 Task: Create a task  Upgrade and migrate company inventory management to a cloud-based solution , assign it to team member softage.1@softage.net in the project AgileOutlook and update the status of the task to  On Track  , set the priority of the task to High
Action: Mouse moved to (65, 319)
Screenshot: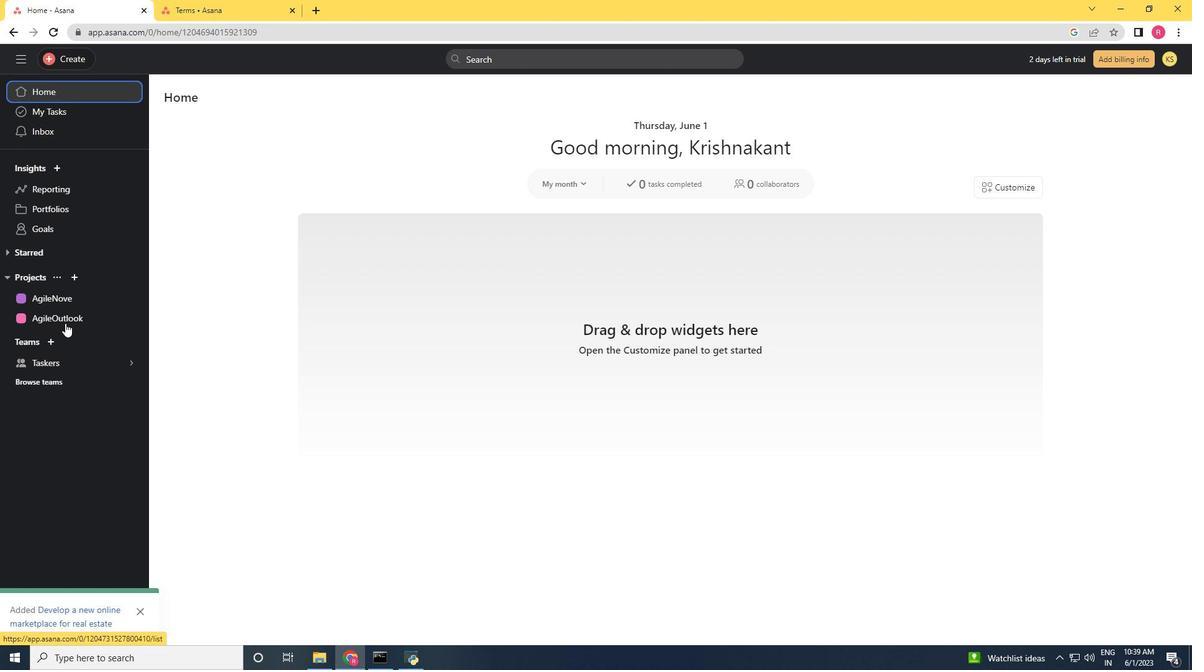 
Action: Mouse pressed left at (65, 319)
Screenshot: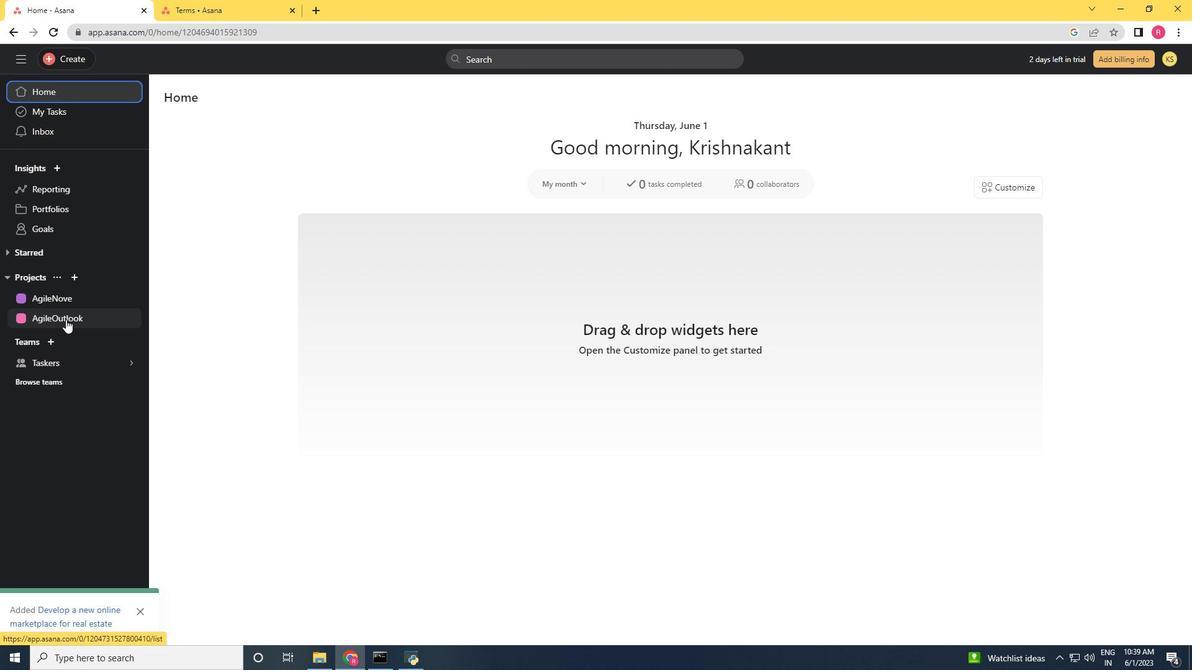 
Action: Mouse moved to (69, 57)
Screenshot: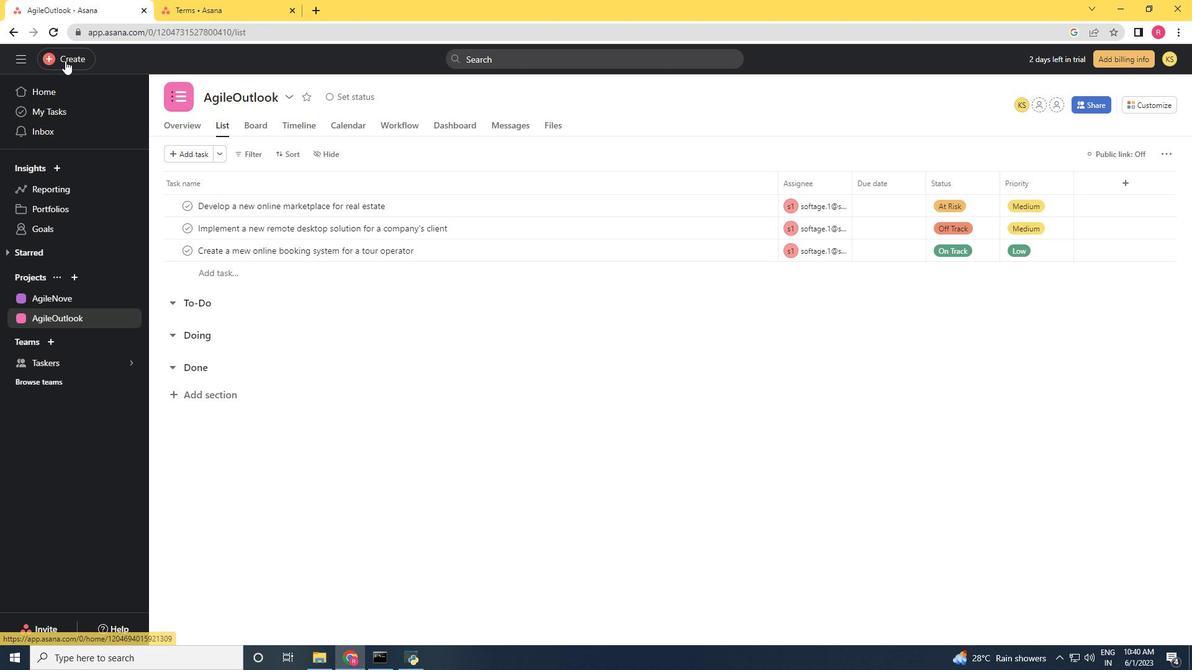
Action: Mouse pressed left at (69, 57)
Screenshot: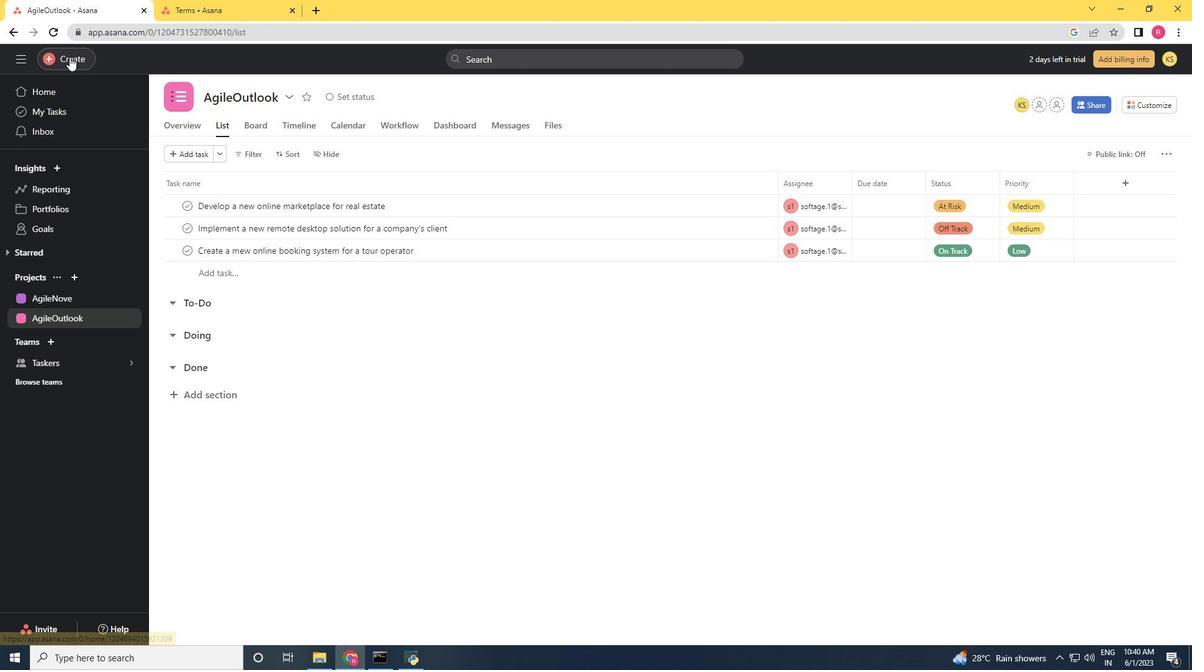
Action: Mouse moved to (142, 63)
Screenshot: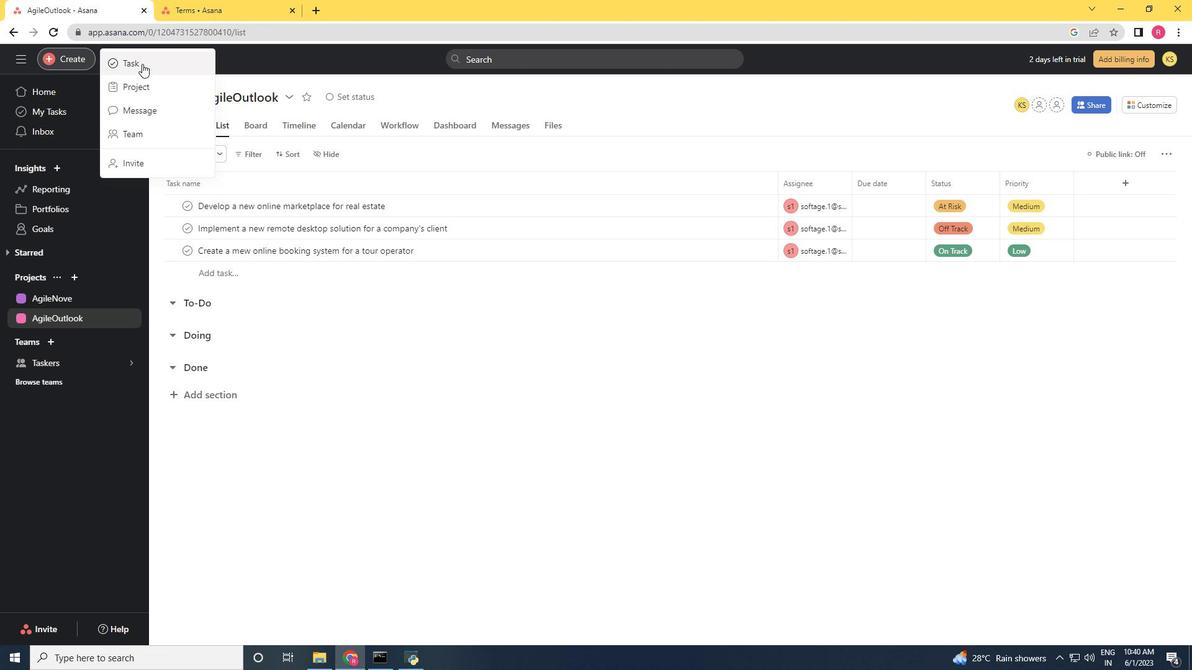 
Action: Mouse pressed left at (142, 63)
Screenshot: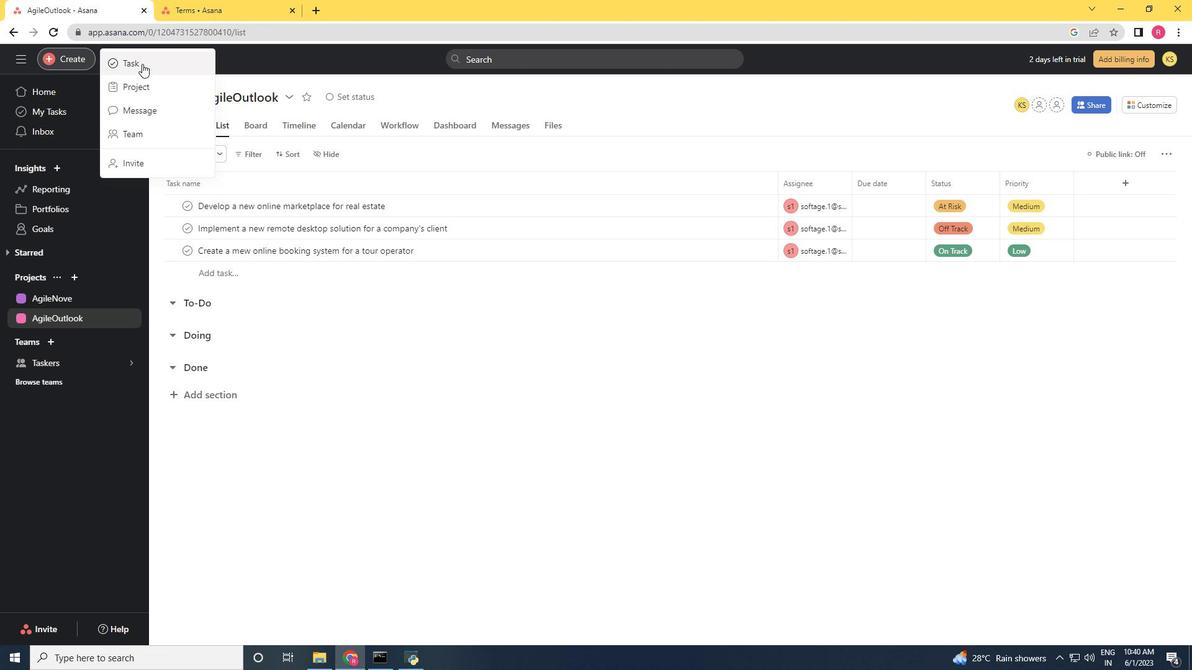 
Action: Mouse moved to (136, 75)
Screenshot: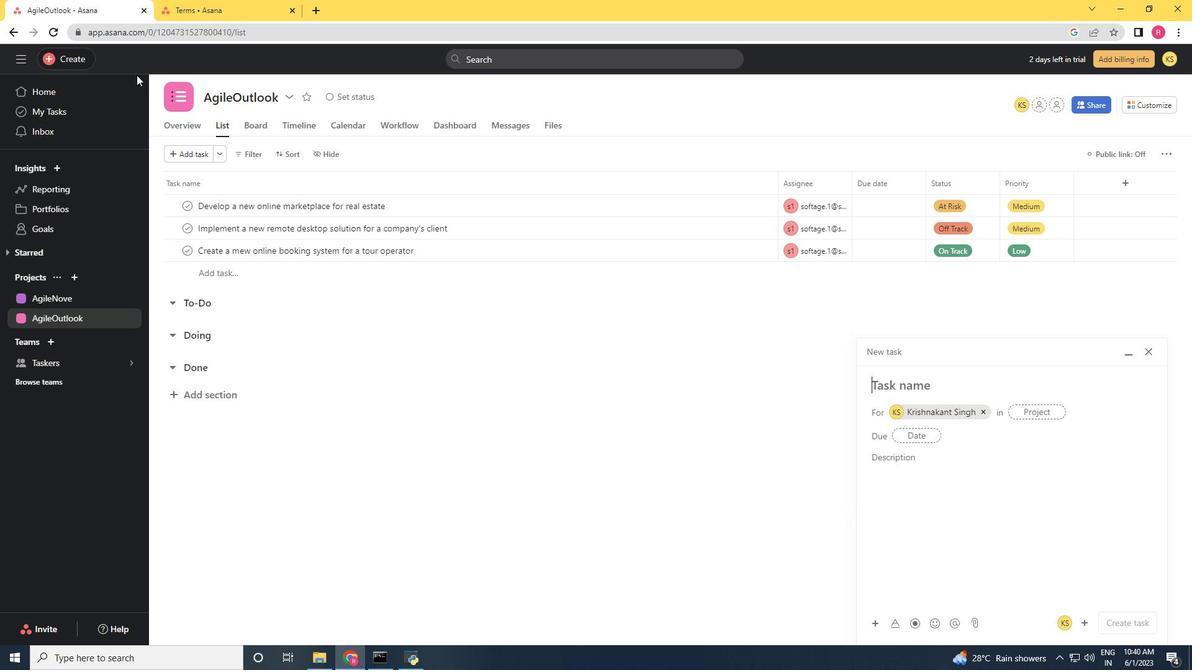 
Action: Key pressed <Key.shift>Upgrad
Screenshot: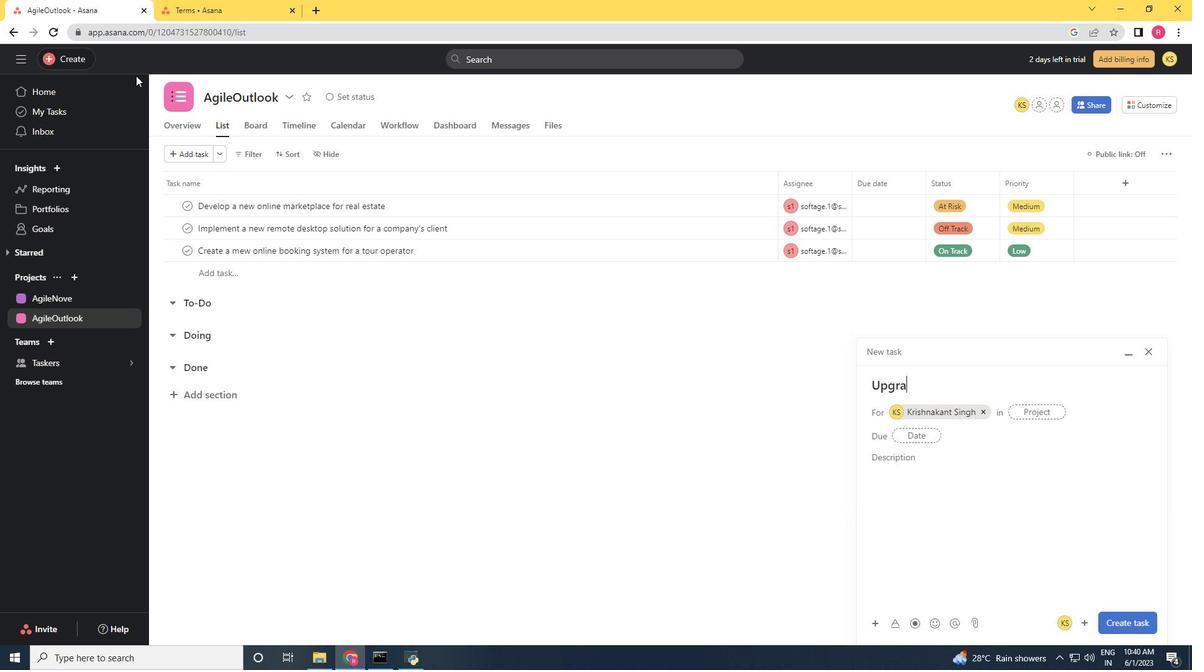 
Action: Mouse moved to (135, 75)
Screenshot: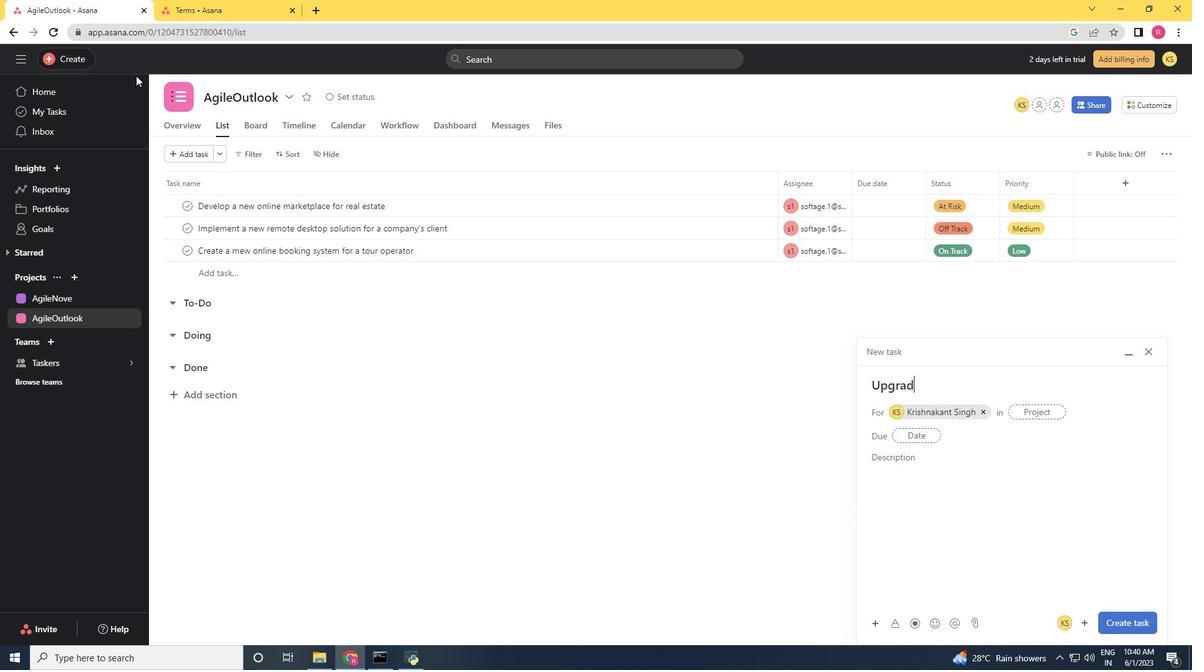 
Action: Key pressed e<Key.space>
Screenshot: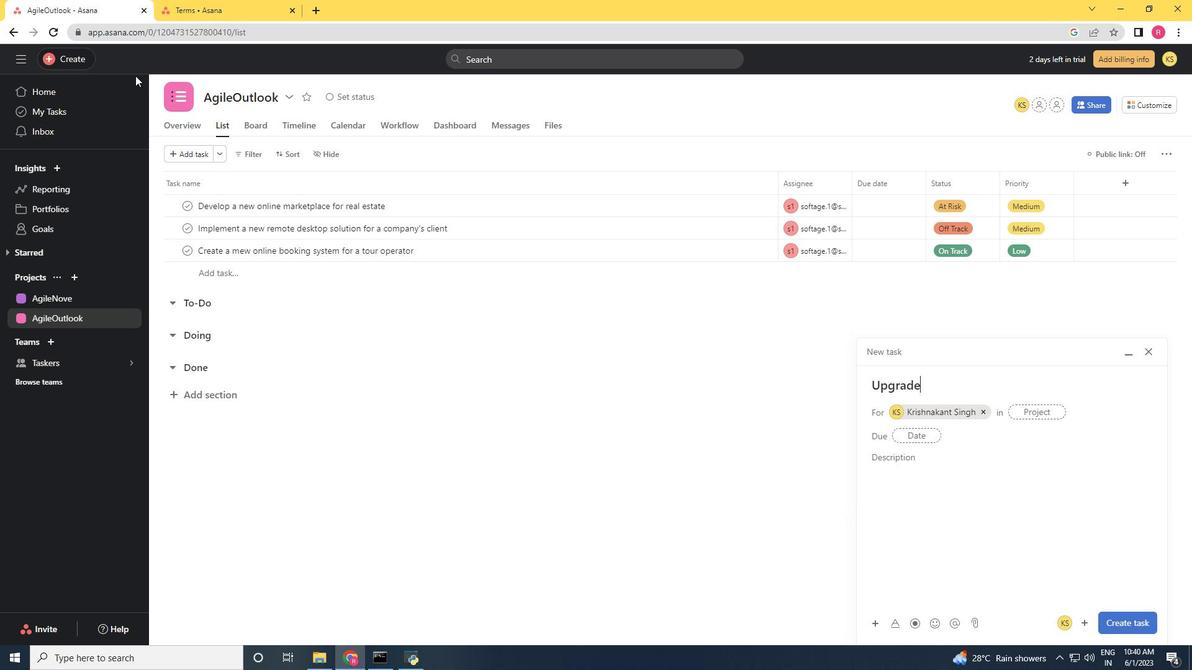 
Action: Mouse moved to (134, 76)
Screenshot: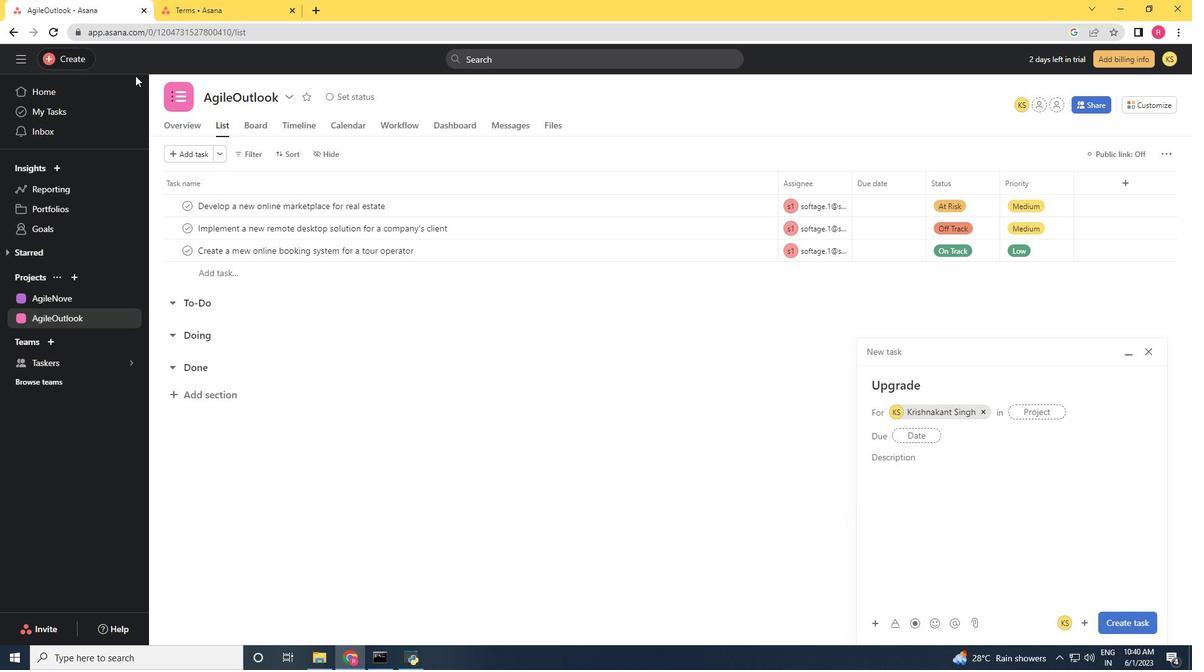 
Action: Key pressed and<Key.space>migrate<Key.space>company<Key.space>inventory<Key.space>managemenr<Key.backspace>t<Key.space>to<Key.space>a<Key.space>cloud<Key.space><Key.backspace>-based<Key.space>a<Key.backspace>solution<Key.space>
Screenshot: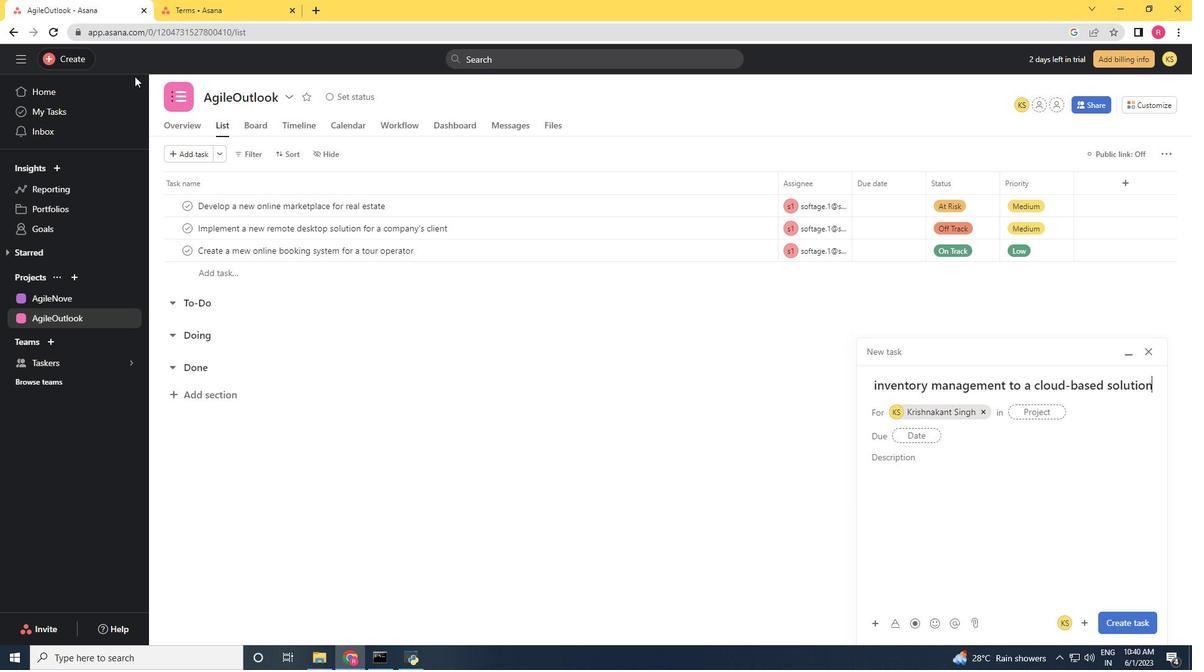 
Action: Mouse moved to (984, 410)
Screenshot: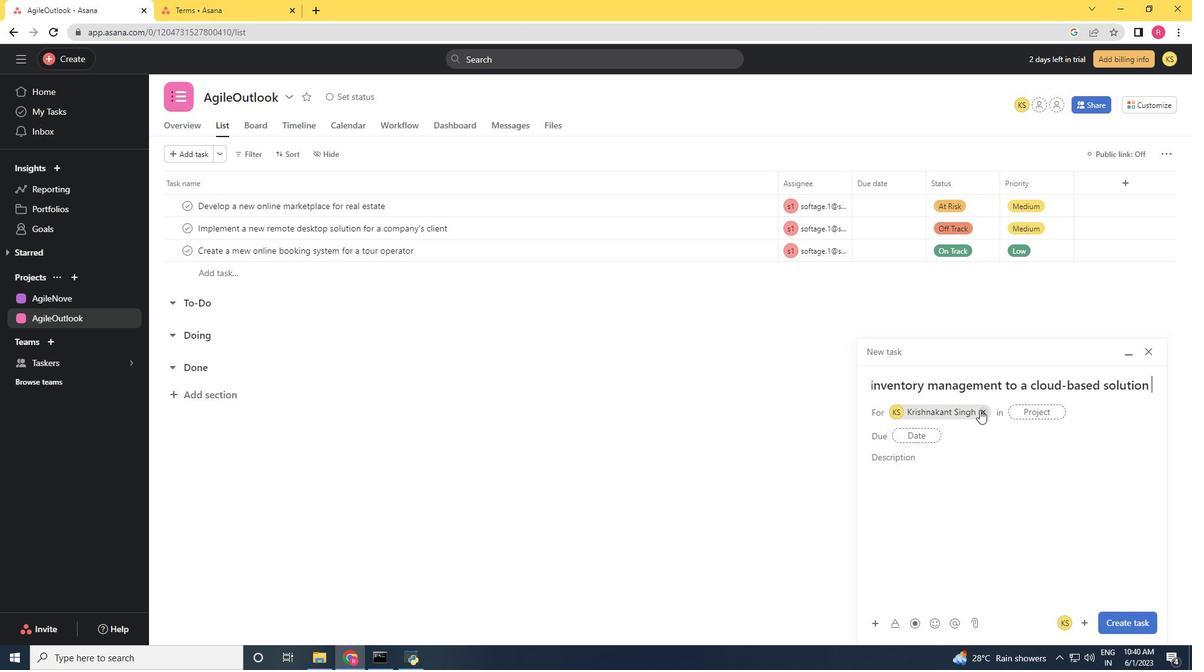 
Action: Mouse pressed left at (984, 410)
Screenshot: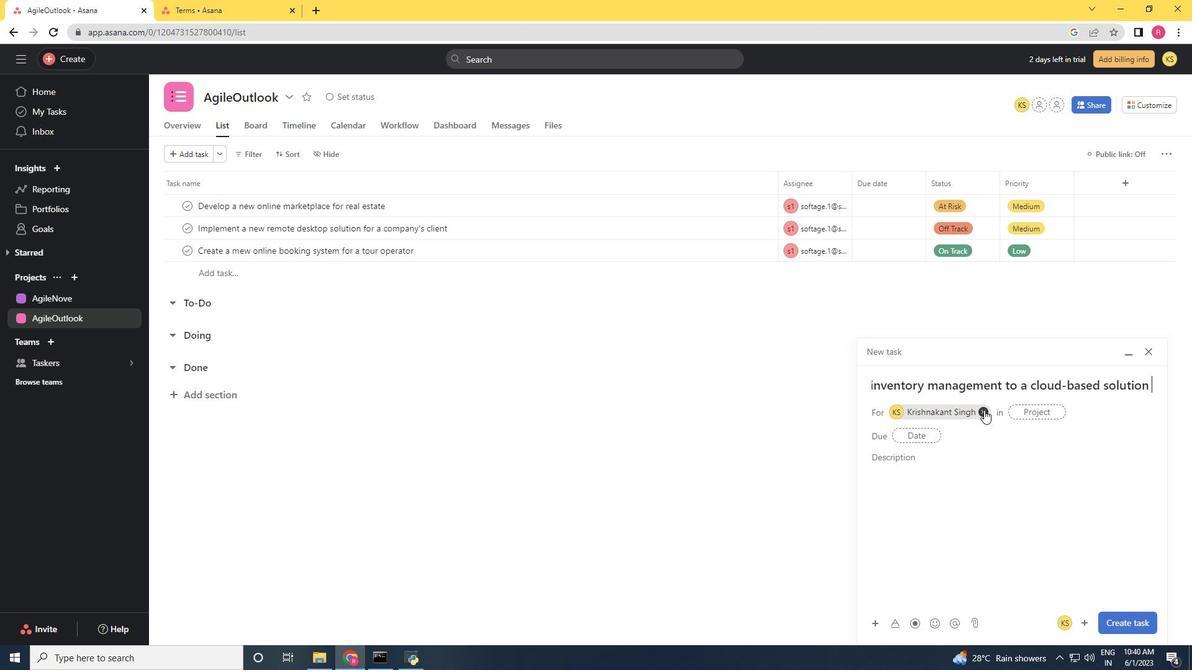 
Action: Mouse moved to (913, 402)
Screenshot: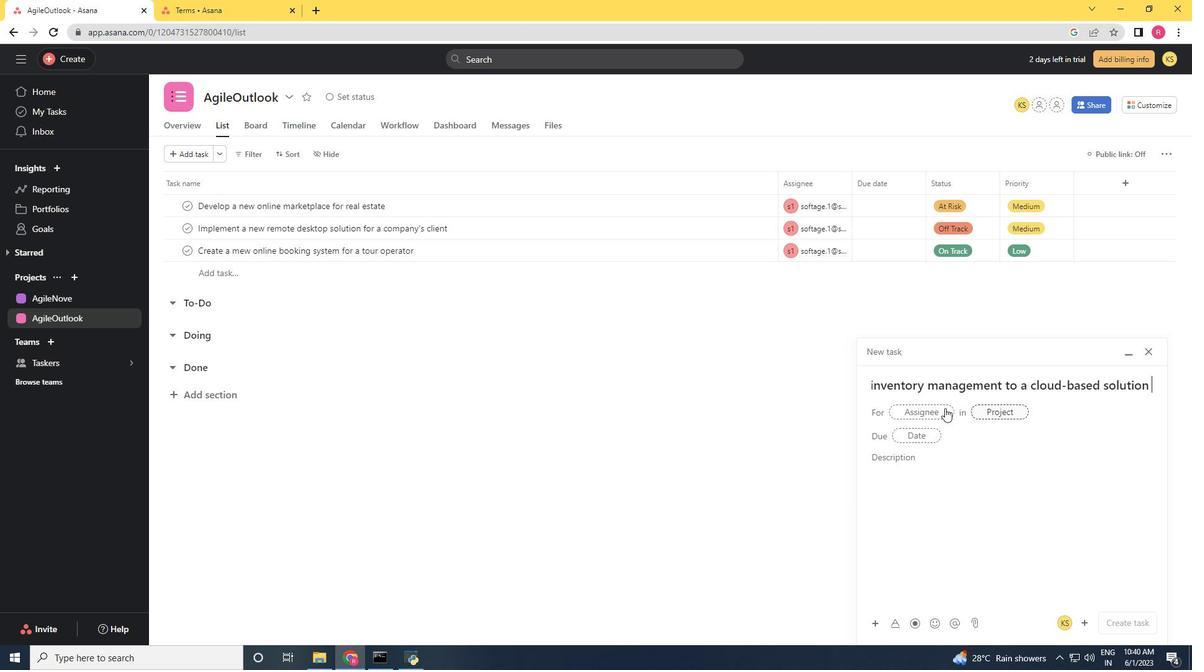 
Action: Mouse pressed left at (913, 402)
Screenshot: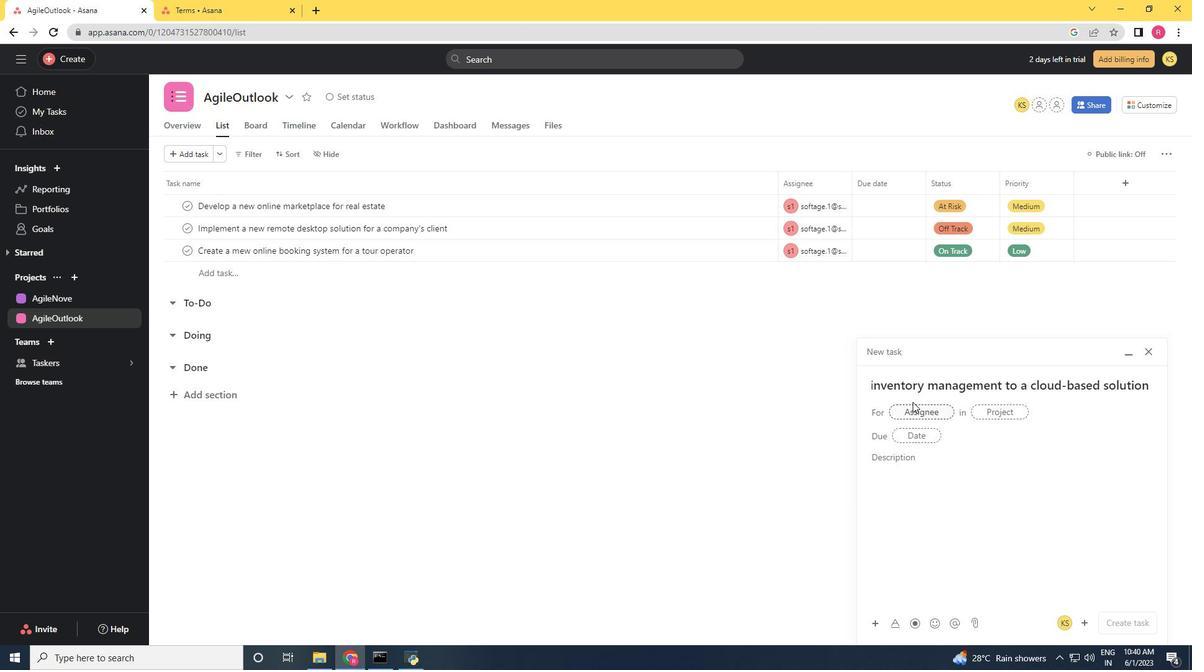 
Action: Mouse moved to (918, 409)
Screenshot: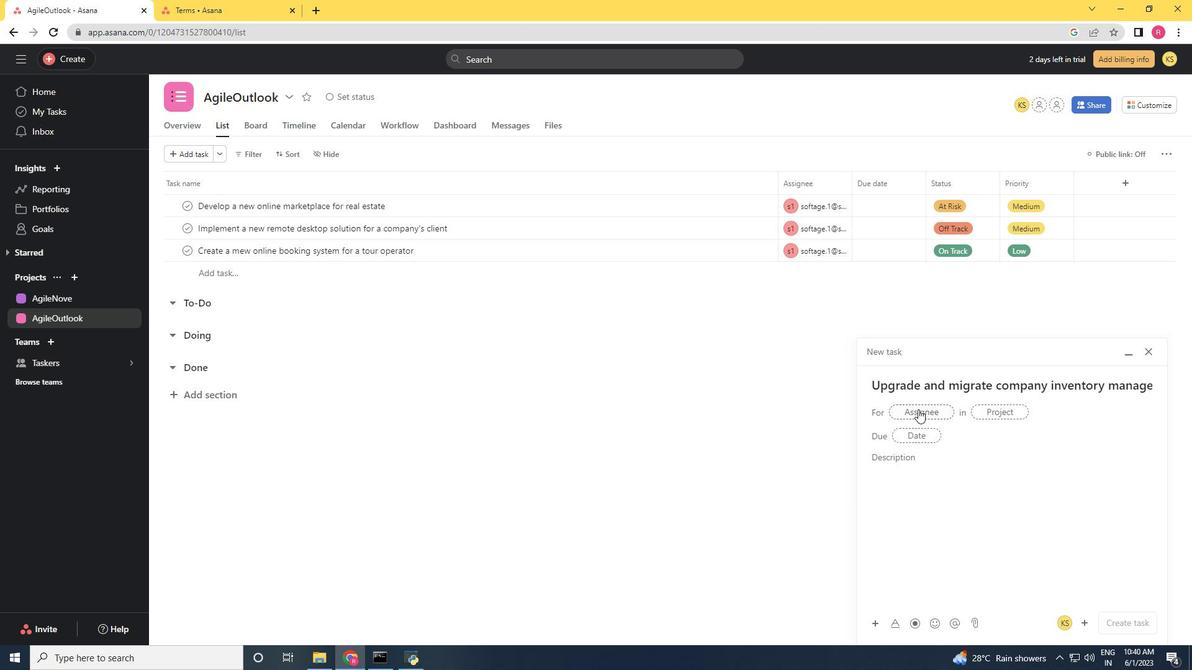 
Action: Mouse pressed left at (918, 409)
Screenshot: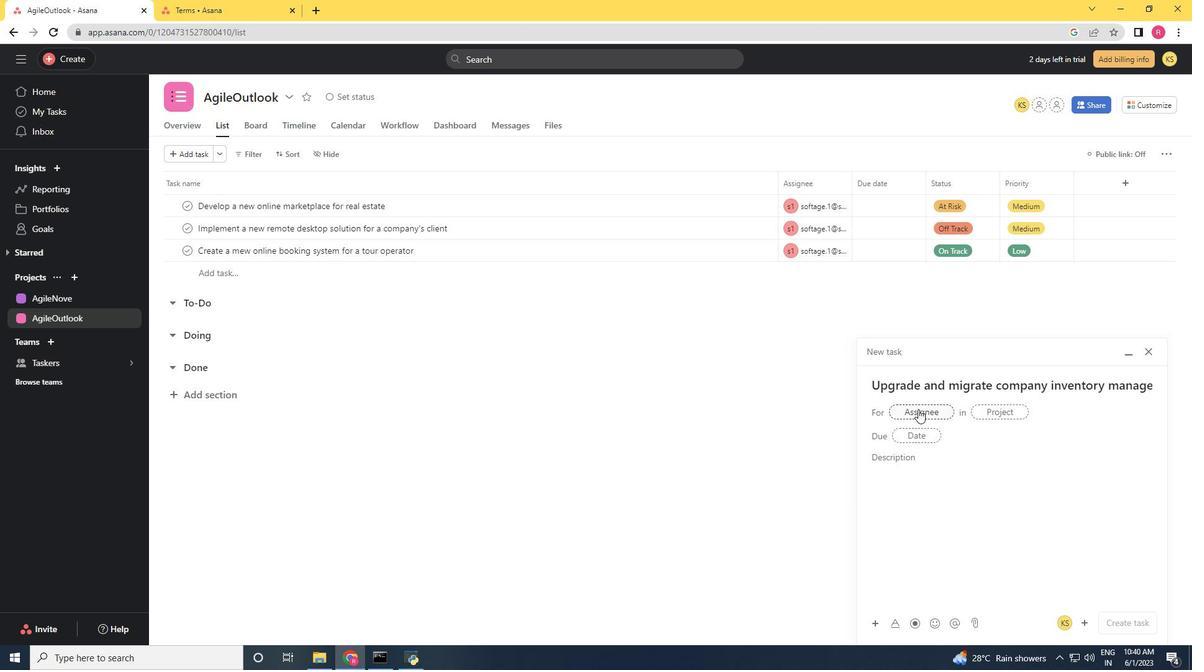 
Action: Mouse moved to (866, 411)
Screenshot: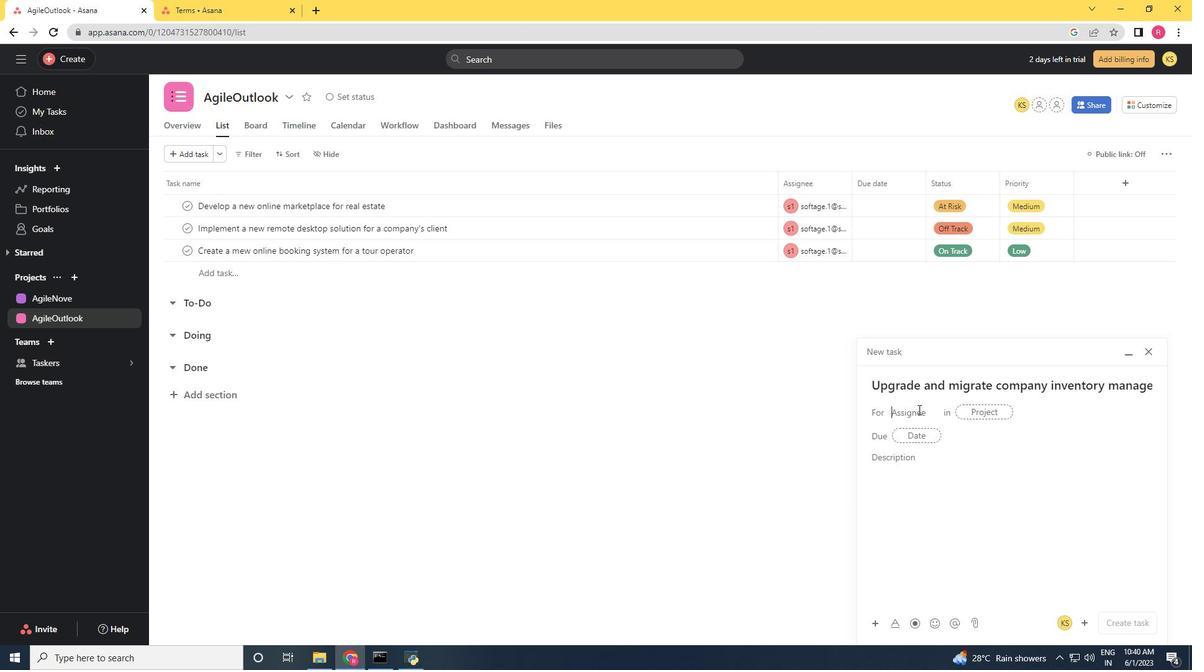 
Action: Key pressed softag
Screenshot: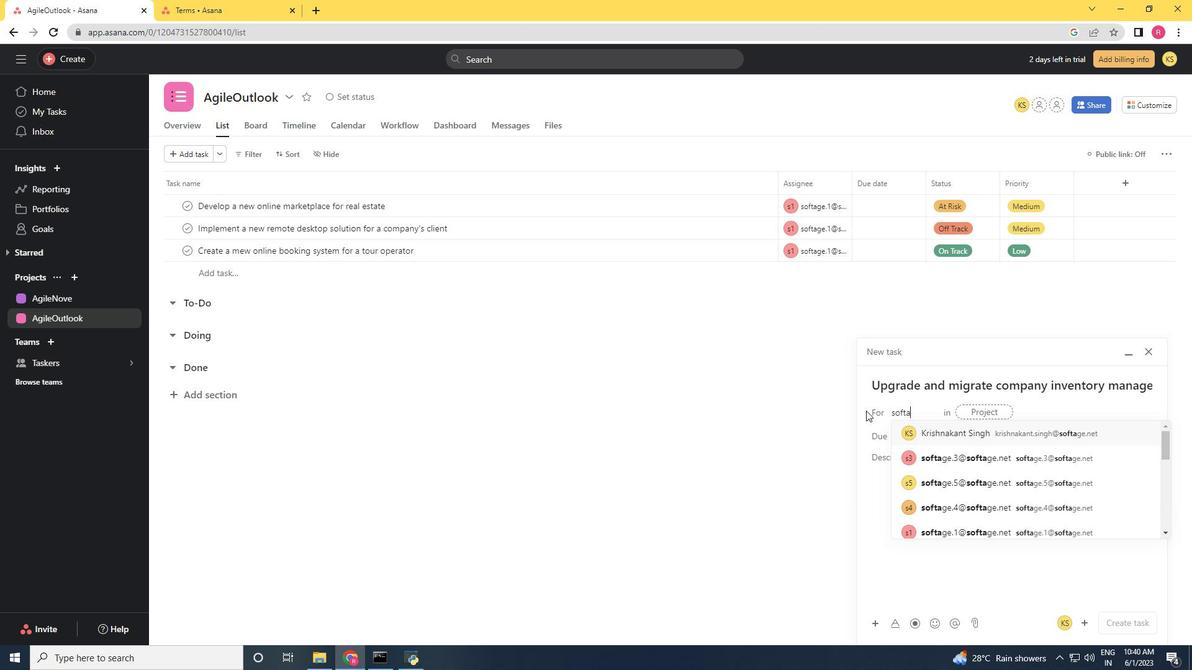 
Action: Mouse moved to (865, 411)
Screenshot: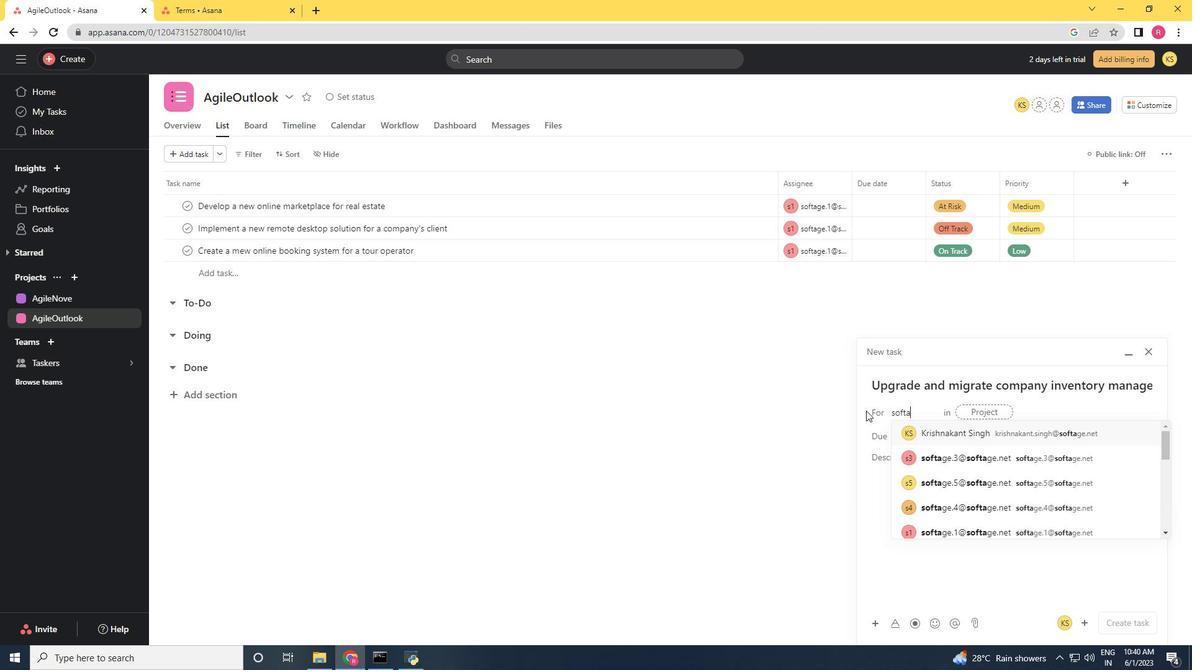 
Action: Key pressed e.1<Key.shift>
Screenshot: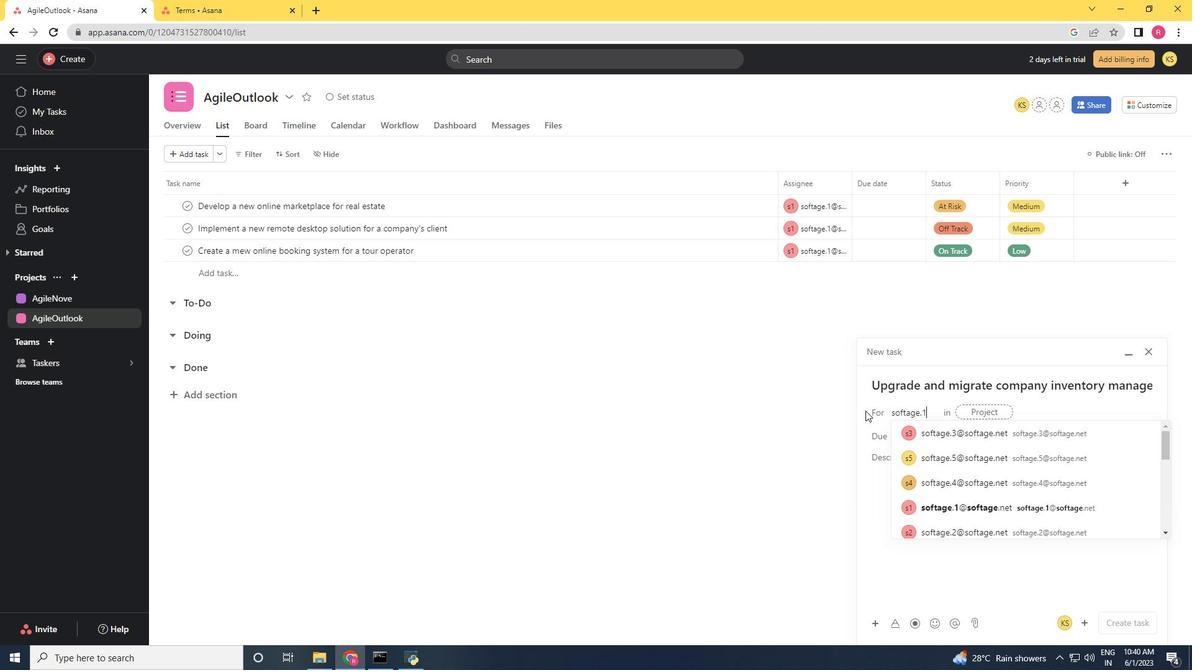 
Action: Mouse moved to (865, 411)
Screenshot: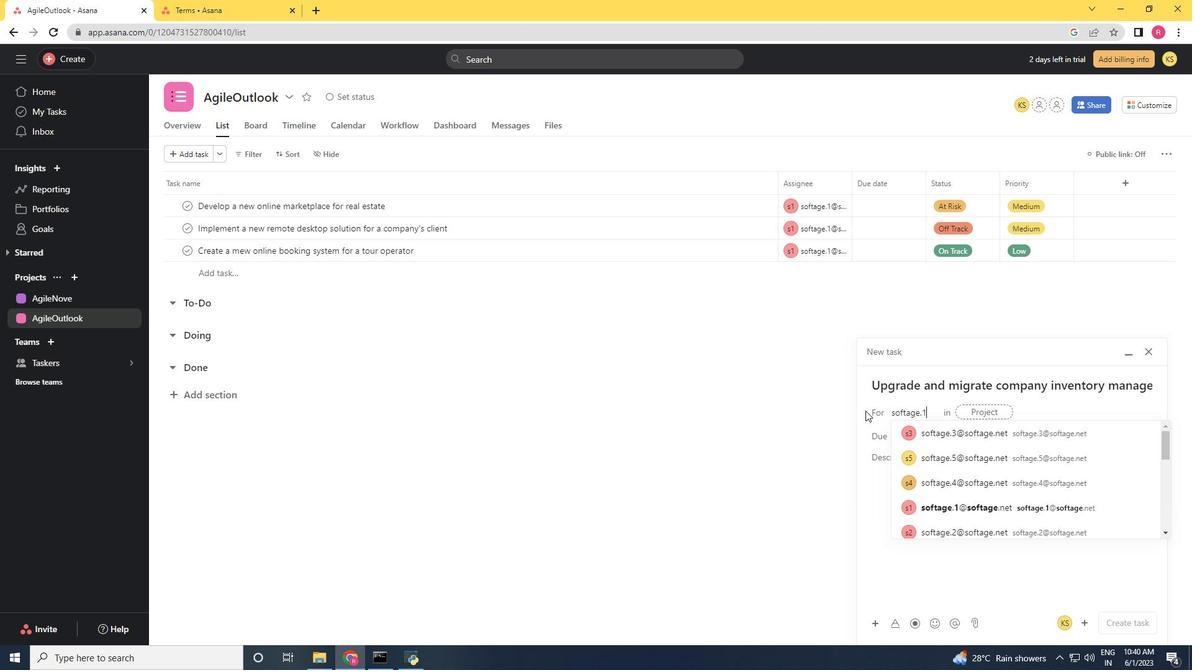 
Action: Key pressed @softage.net
Screenshot: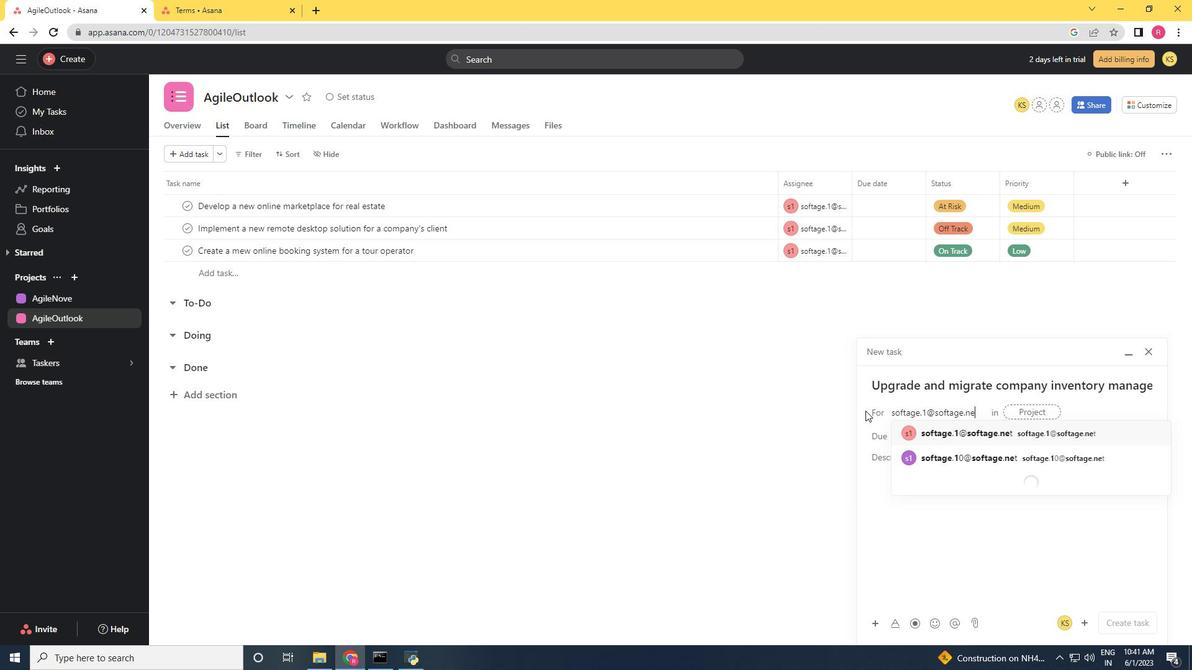 
Action: Mouse moved to (970, 436)
Screenshot: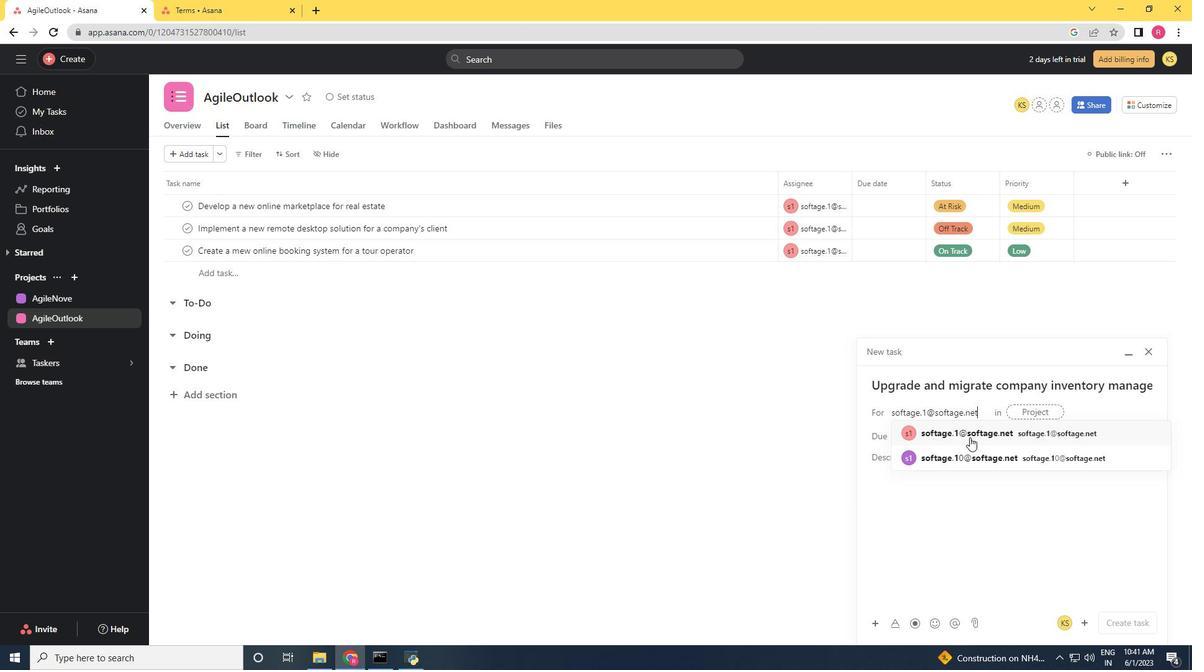 
Action: Mouse pressed left at (970, 436)
Screenshot: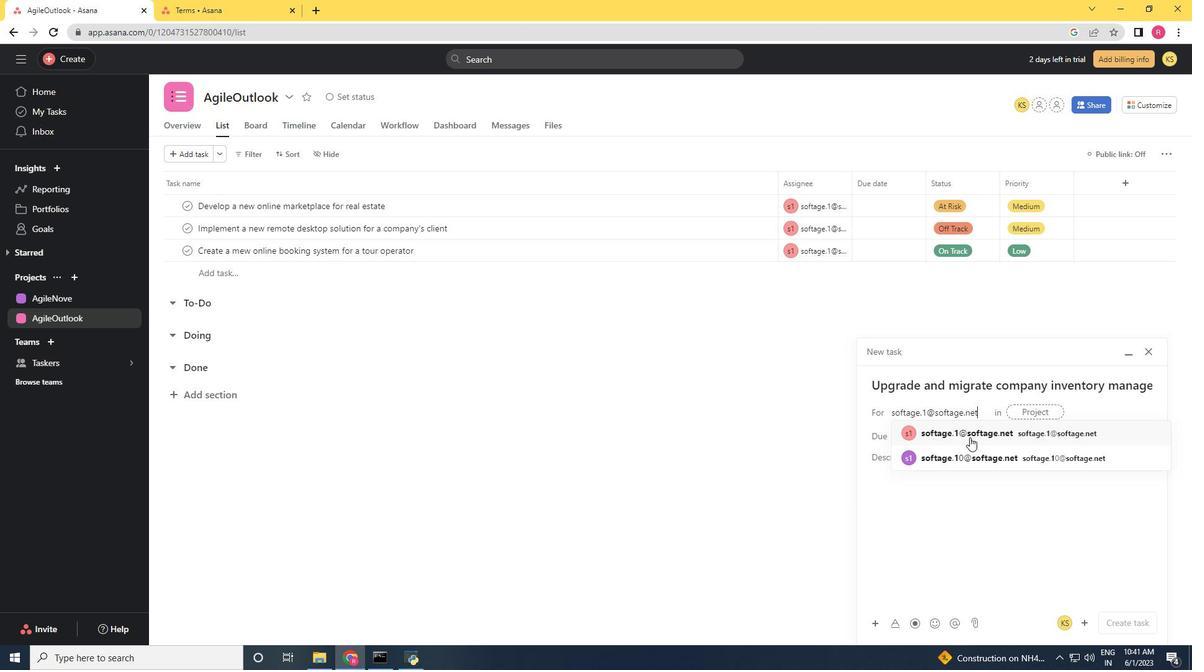 
Action: Mouse moved to (883, 457)
Screenshot: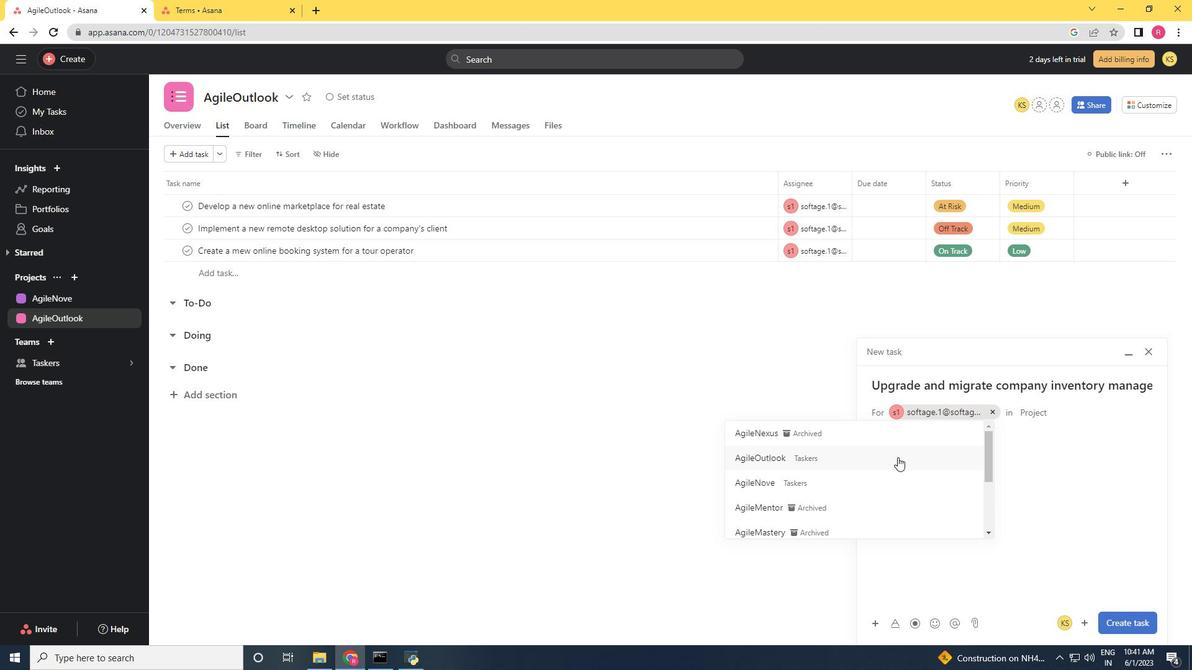 
Action: Mouse pressed left at (883, 457)
Screenshot: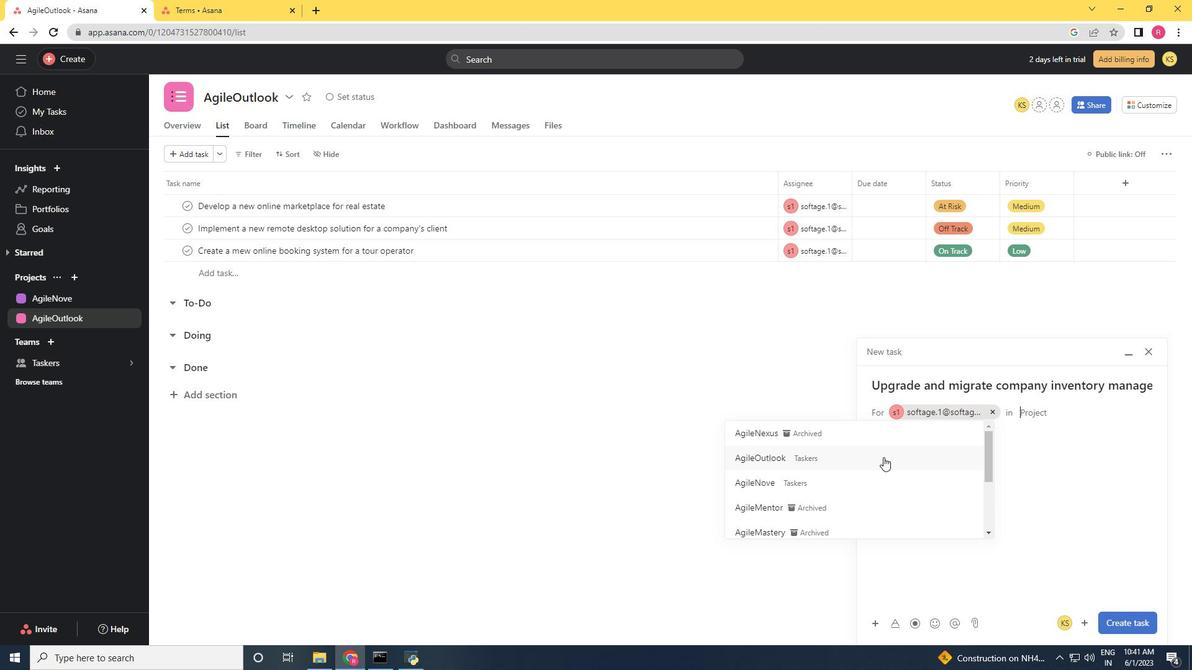 
Action: Mouse moved to (936, 466)
Screenshot: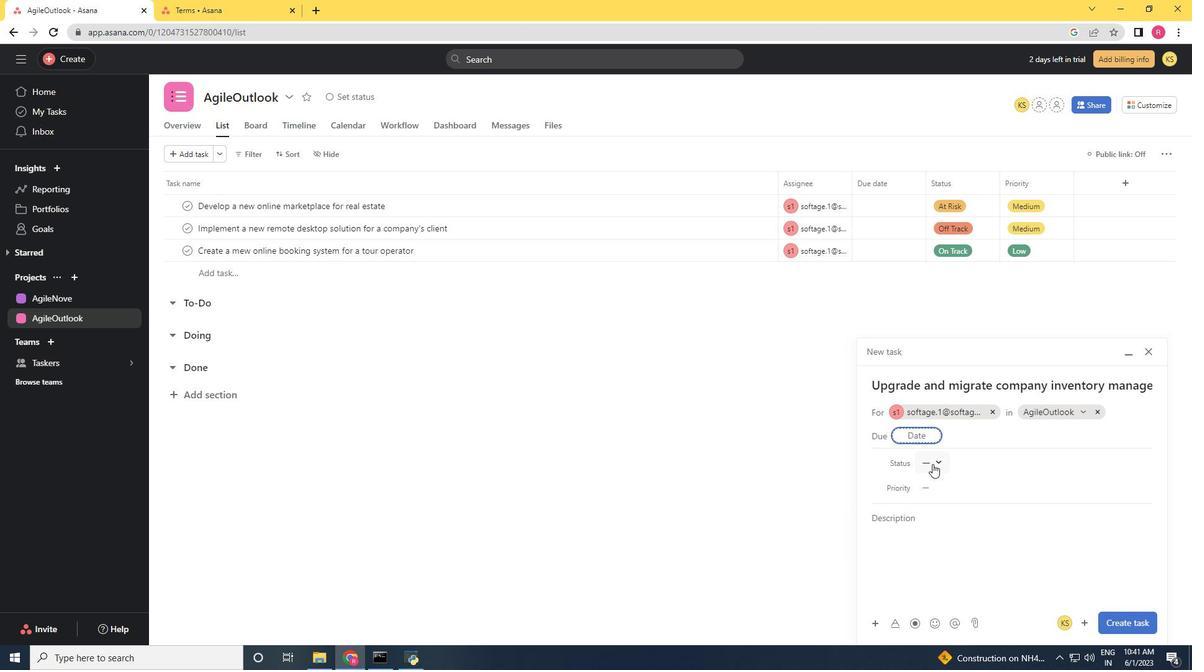 
Action: Mouse pressed left at (936, 466)
Screenshot: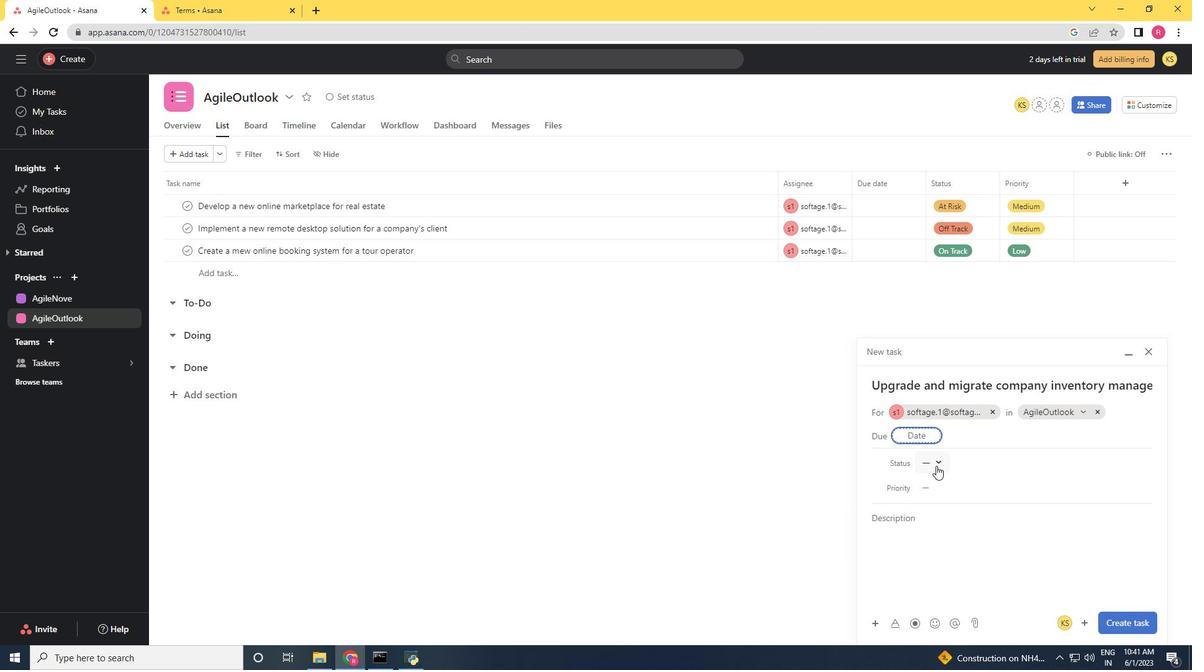 
Action: Mouse moved to (975, 507)
Screenshot: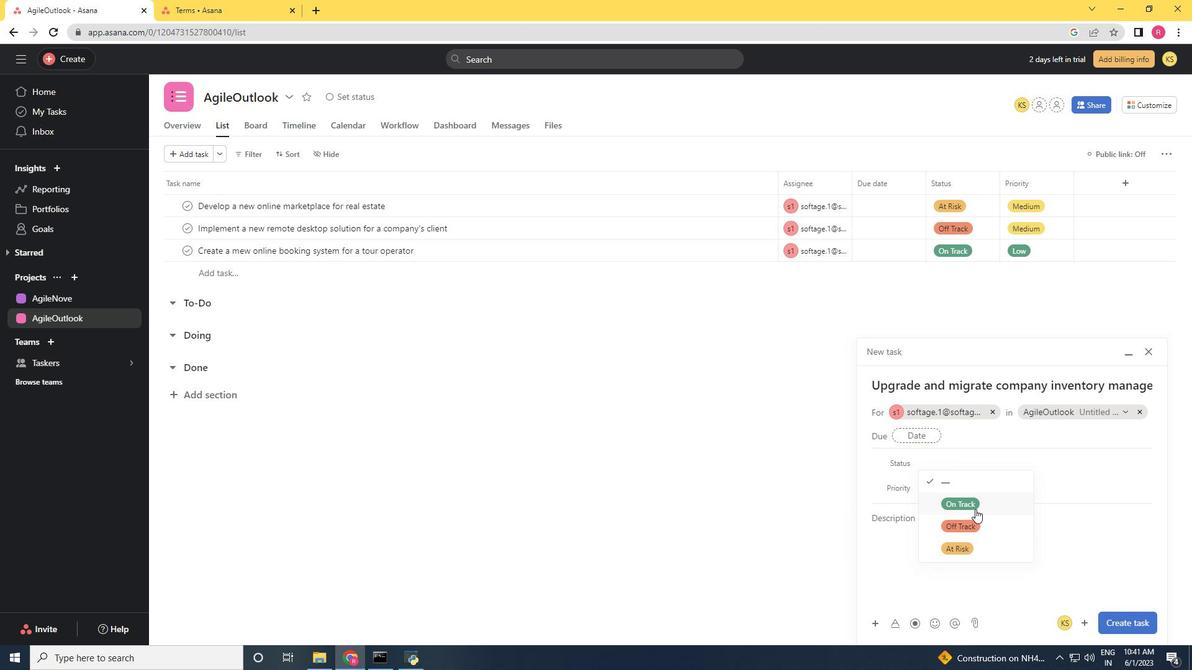 
Action: Mouse pressed left at (975, 507)
Screenshot: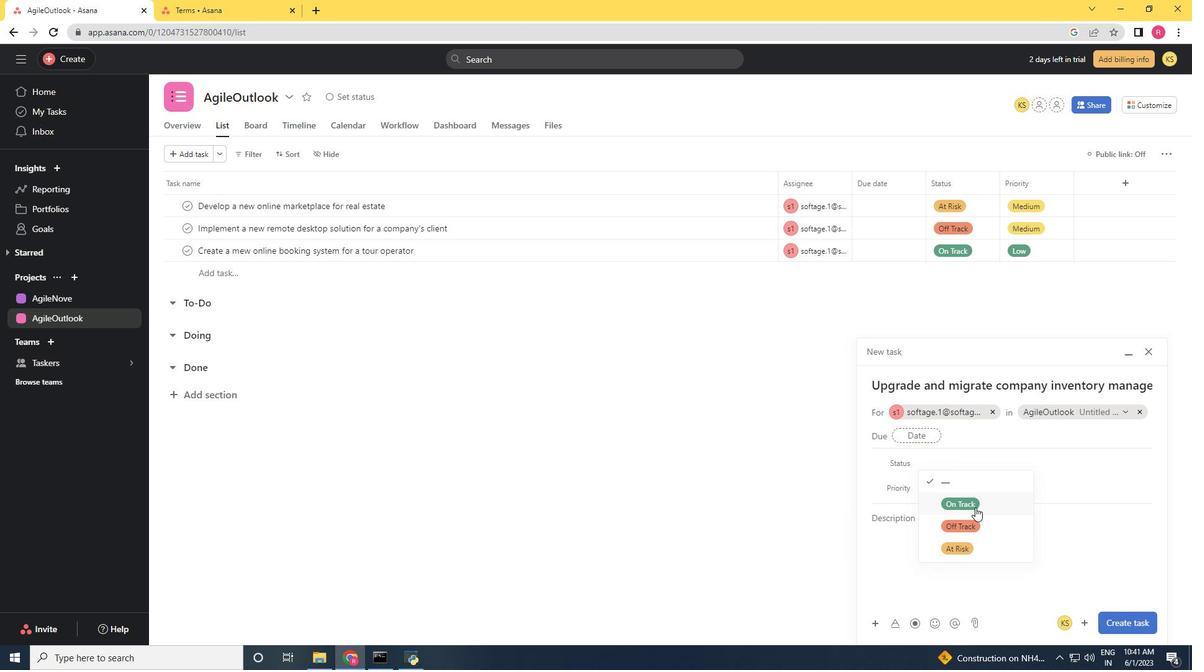 
Action: Mouse moved to (943, 490)
Screenshot: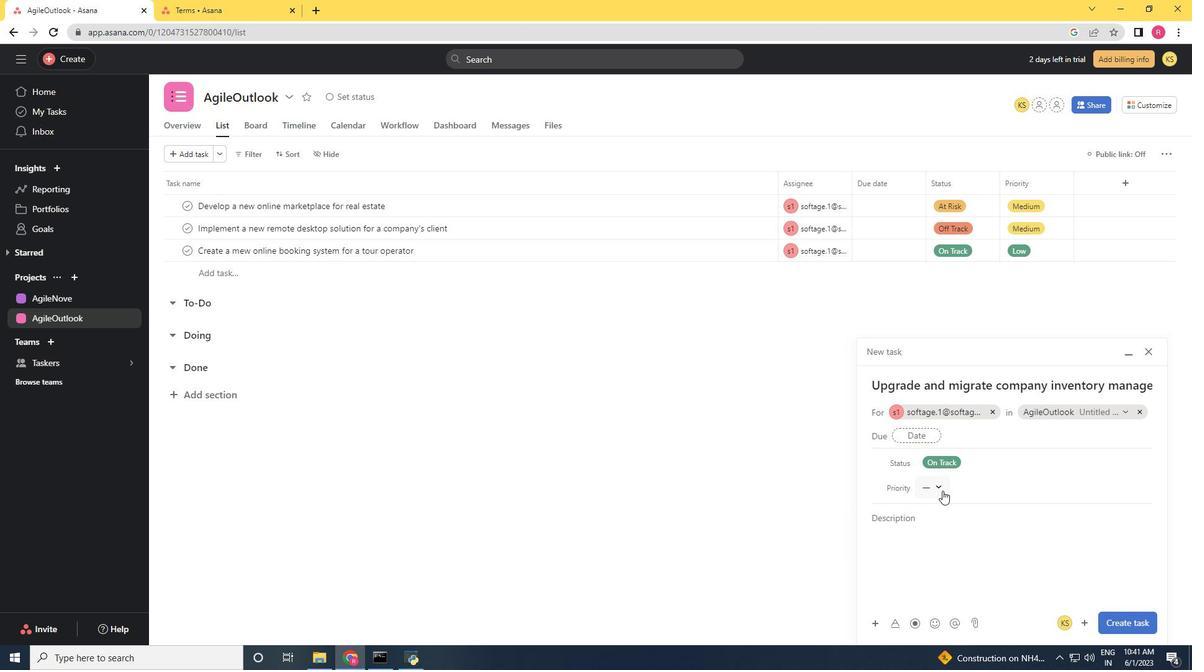 
Action: Mouse pressed left at (943, 490)
Screenshot: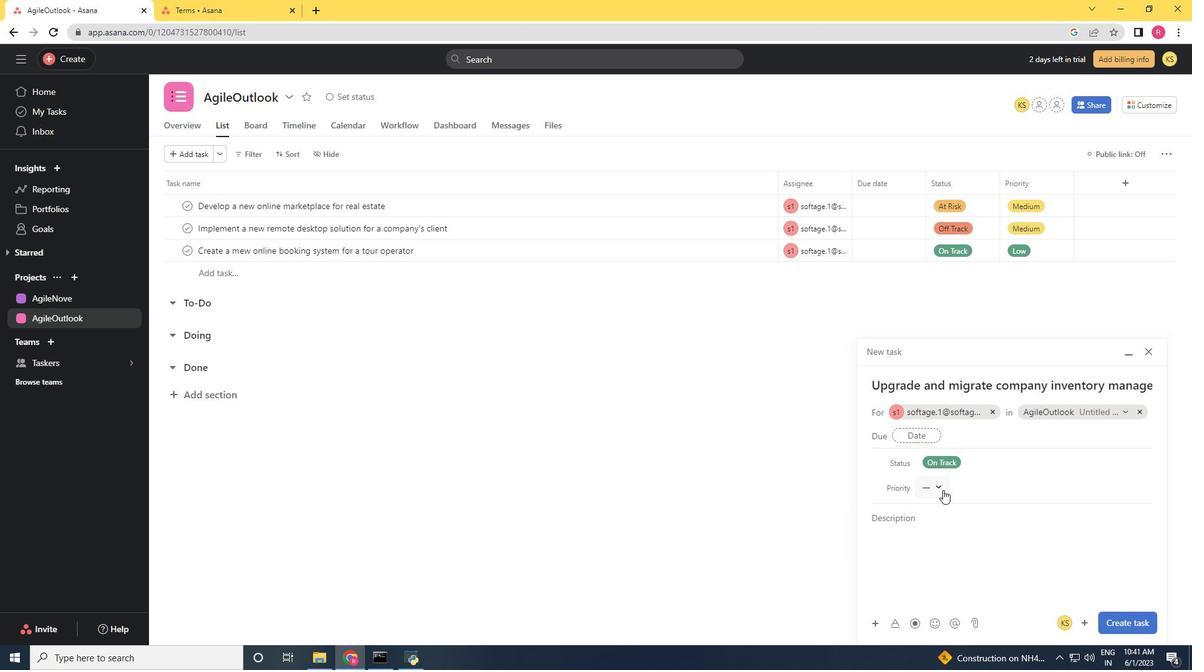 
Action: Mouse moved to (974, 527)
Screenshot: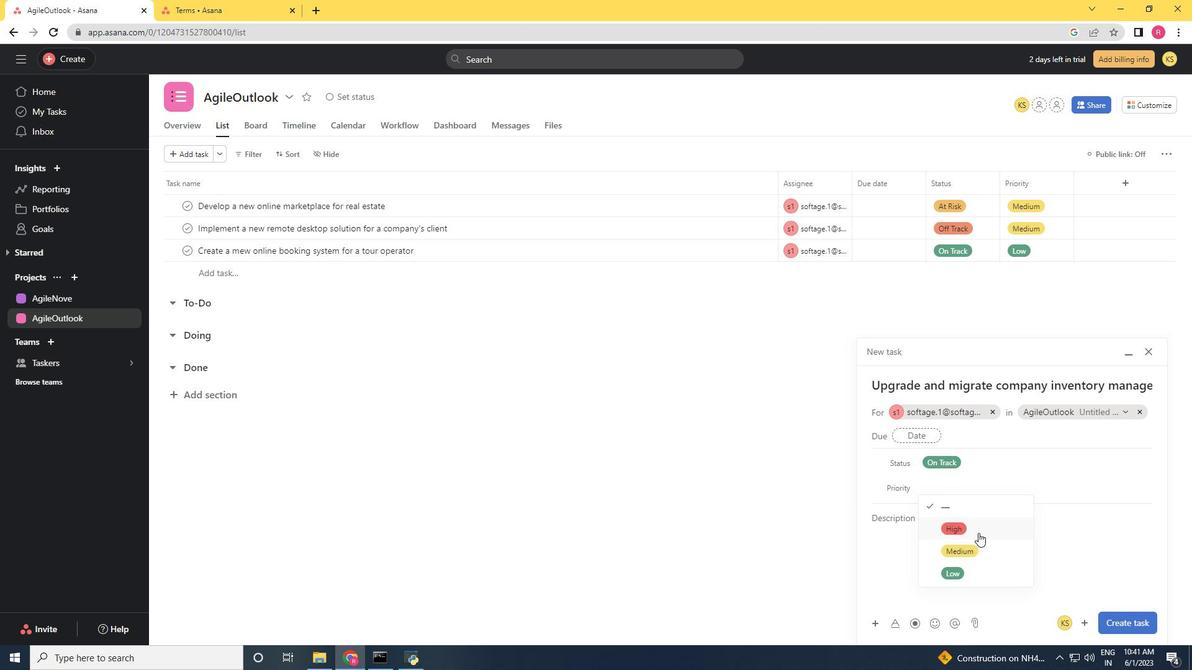 
Action: Mouse pressed left at (974, 527)
Screenshot: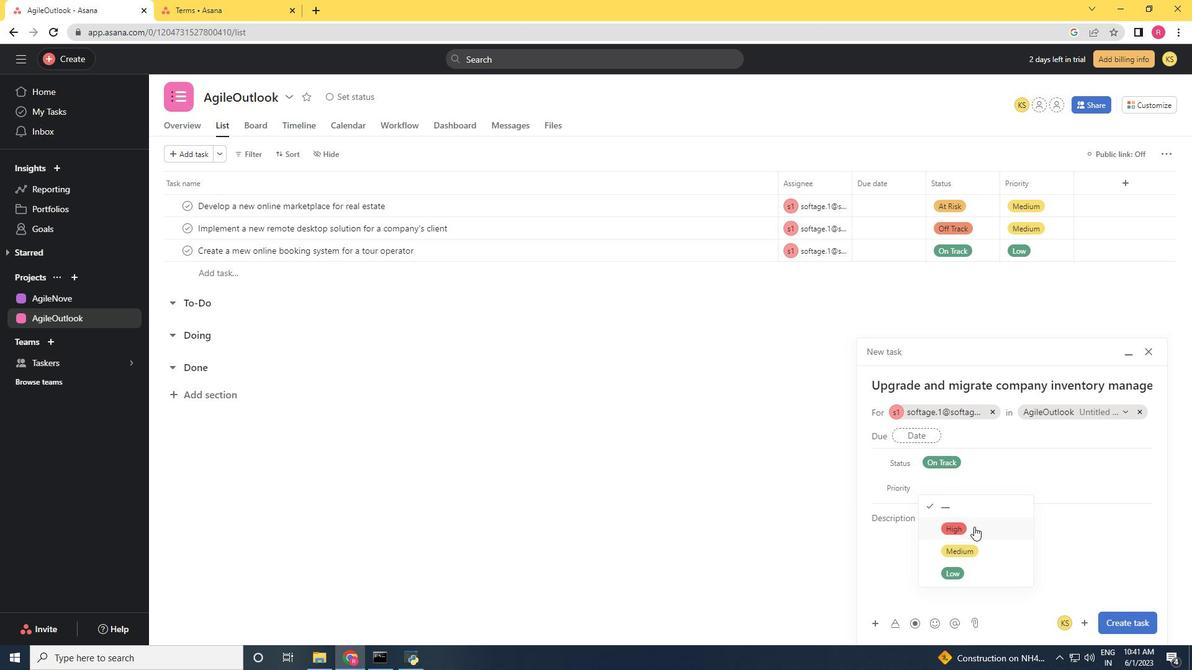 
Action: Mouse moved to (1113, 621)
Screenshot: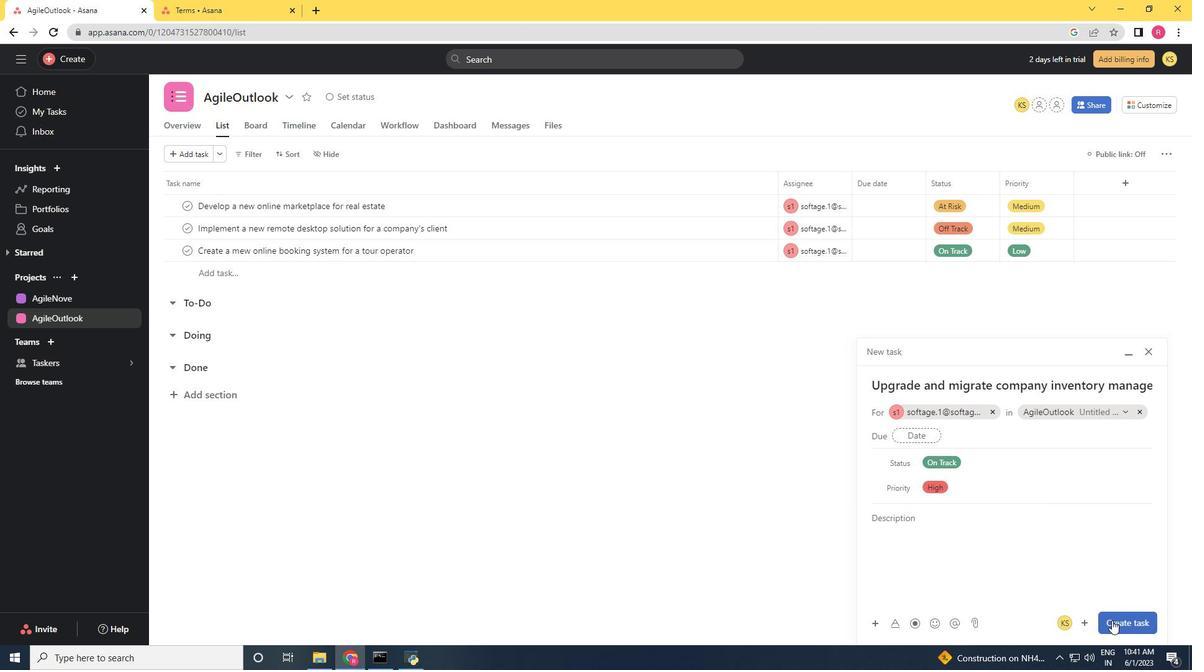 
Action: Mouse pressed left at (1113, 621)
Screenshot: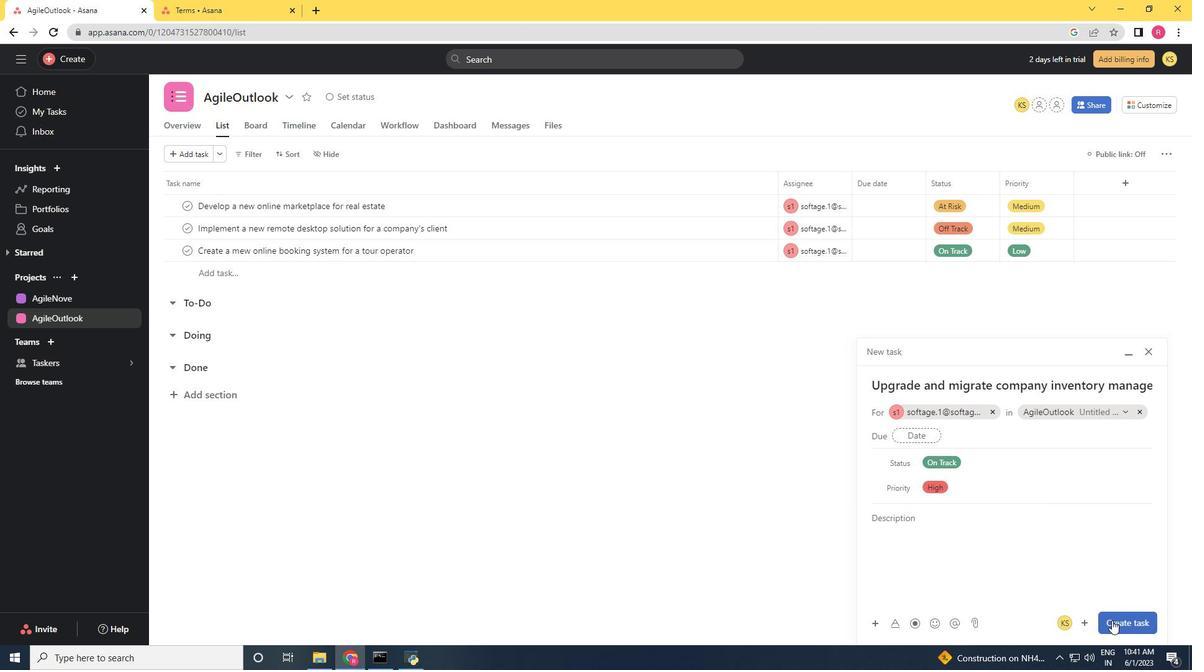 
Action: Mouse moved to (1028, 578)
Screenshot: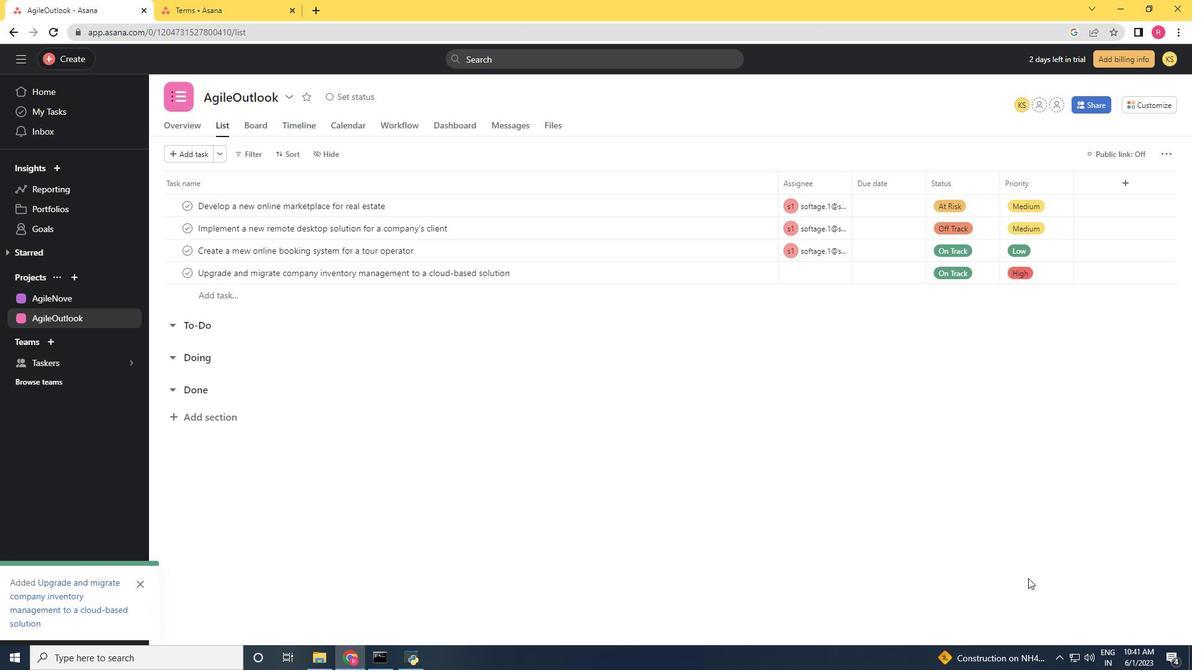 
